 Task: Add Mineral Fusion Sunset Peak Nail Polish to the cart.
Action: Mouse moved to (312, 153)
Screenshot: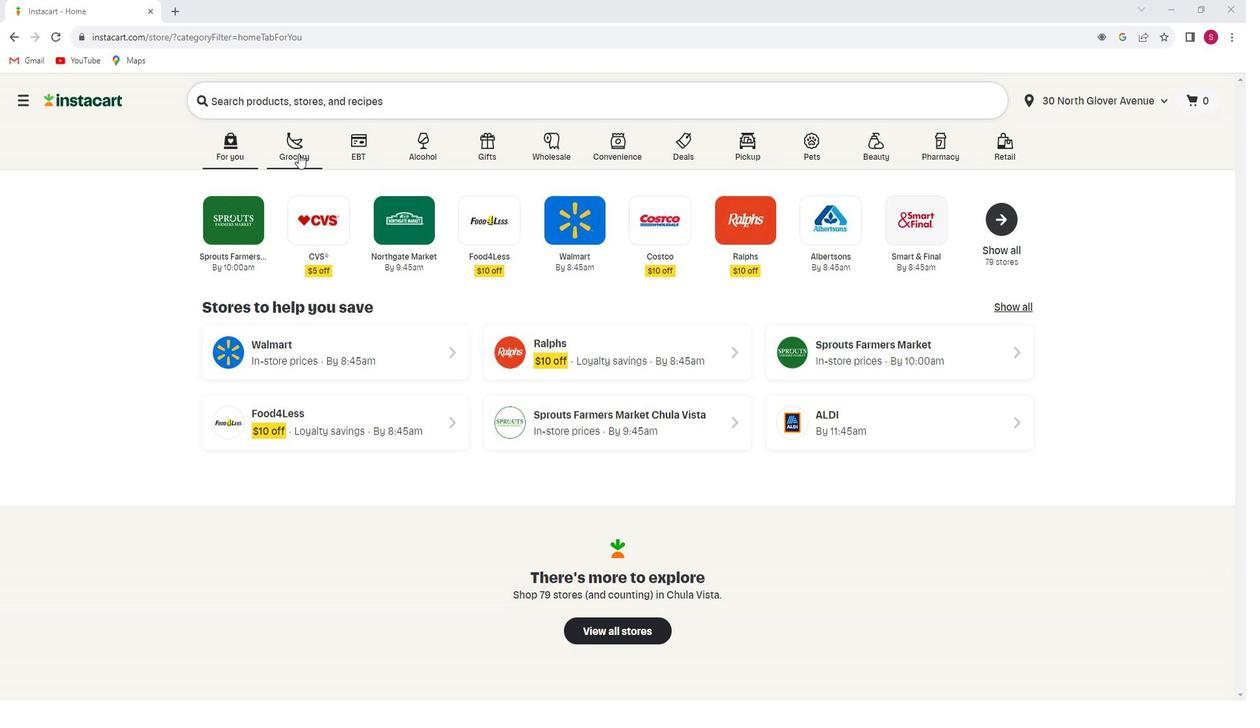 
Action: Mouse pressed left at (312, 153)
Screenshot: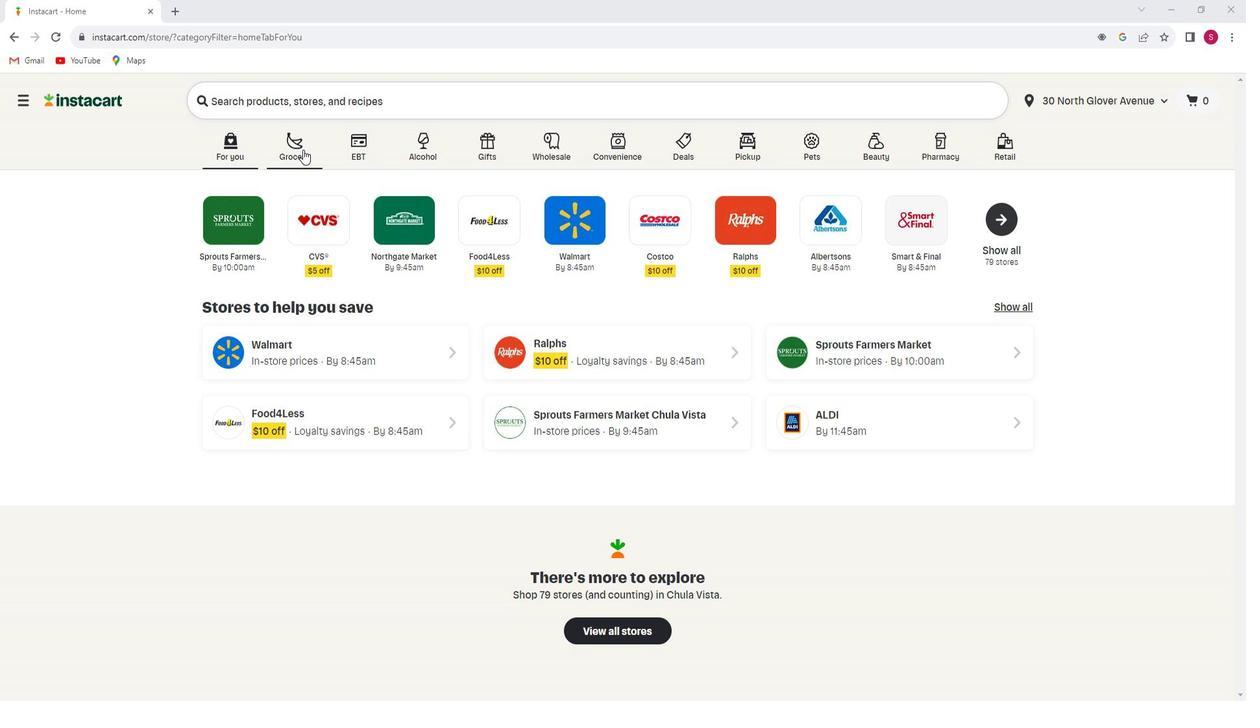 
Action: Mouse moved to (377, 388)
Screenshot: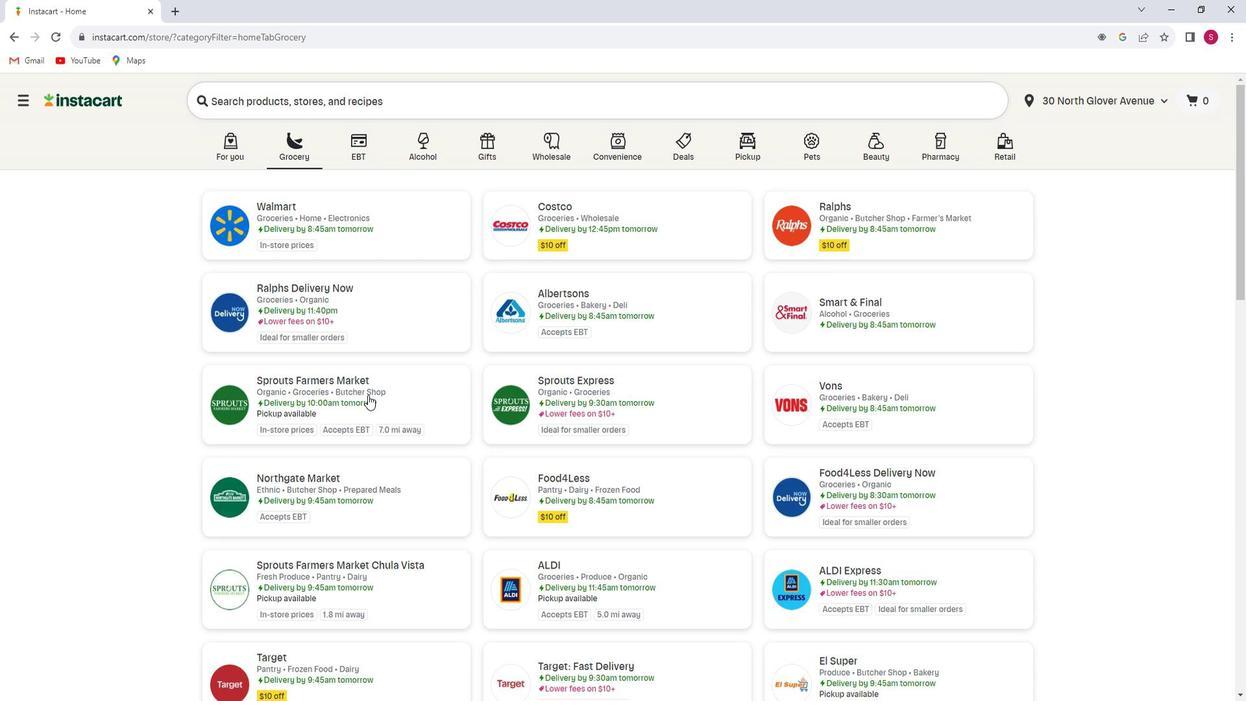 
Action: Mouse pressed left at (377, 388)
Screenshot: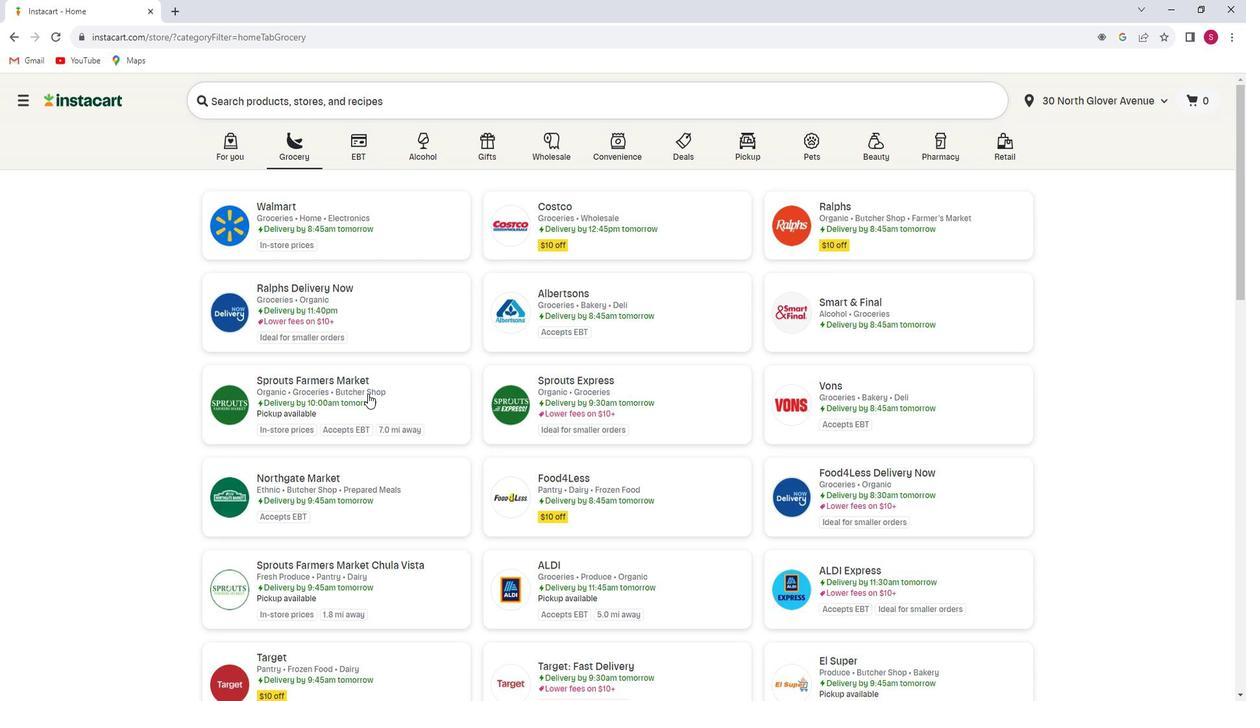 
Action: Mouse moved to (111, 405)
Screenshot: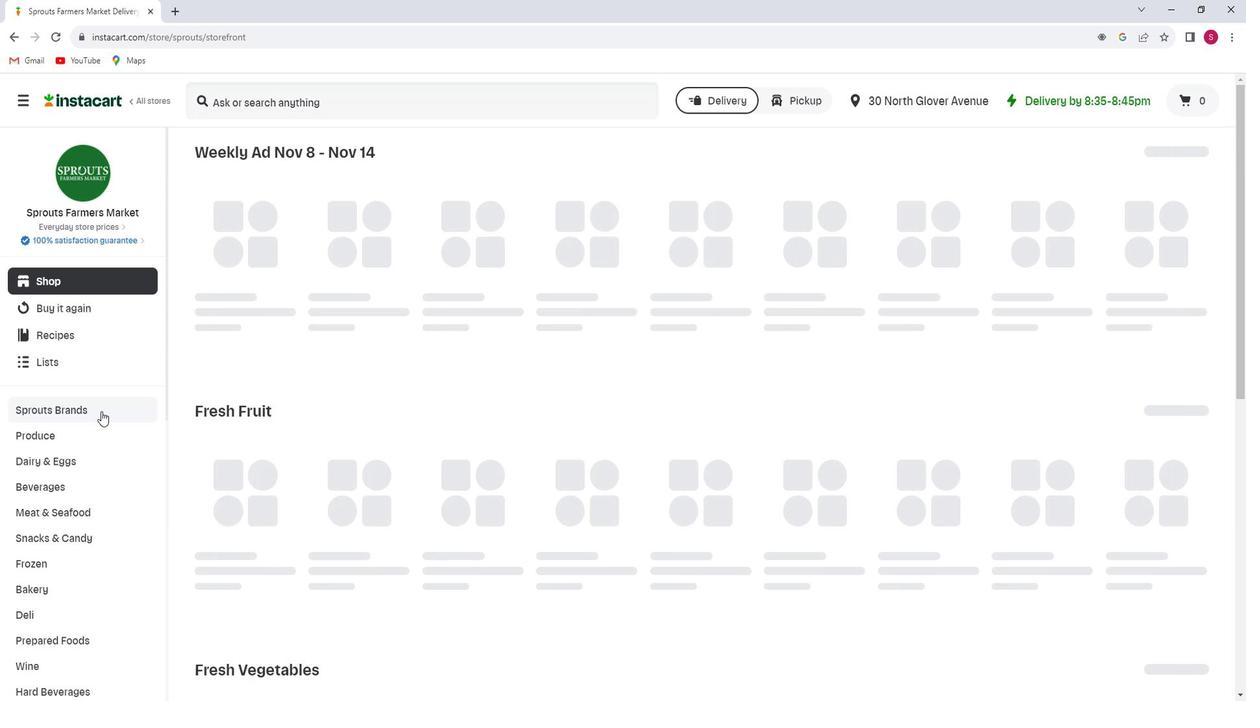 
Action: Mouse scrolled (111, 405) with delta (0, 0)
Screenshot: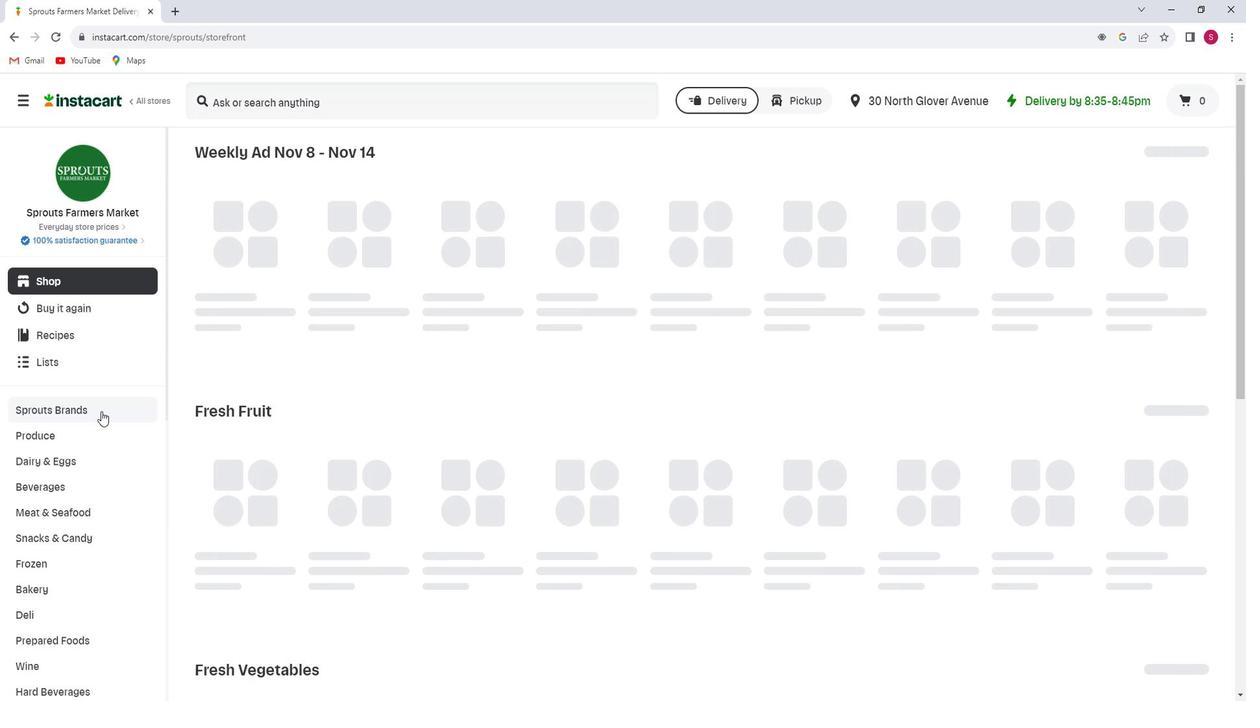 
Action: Mouse scrolled (111, 405) with delta (0, 0)
Screenshot: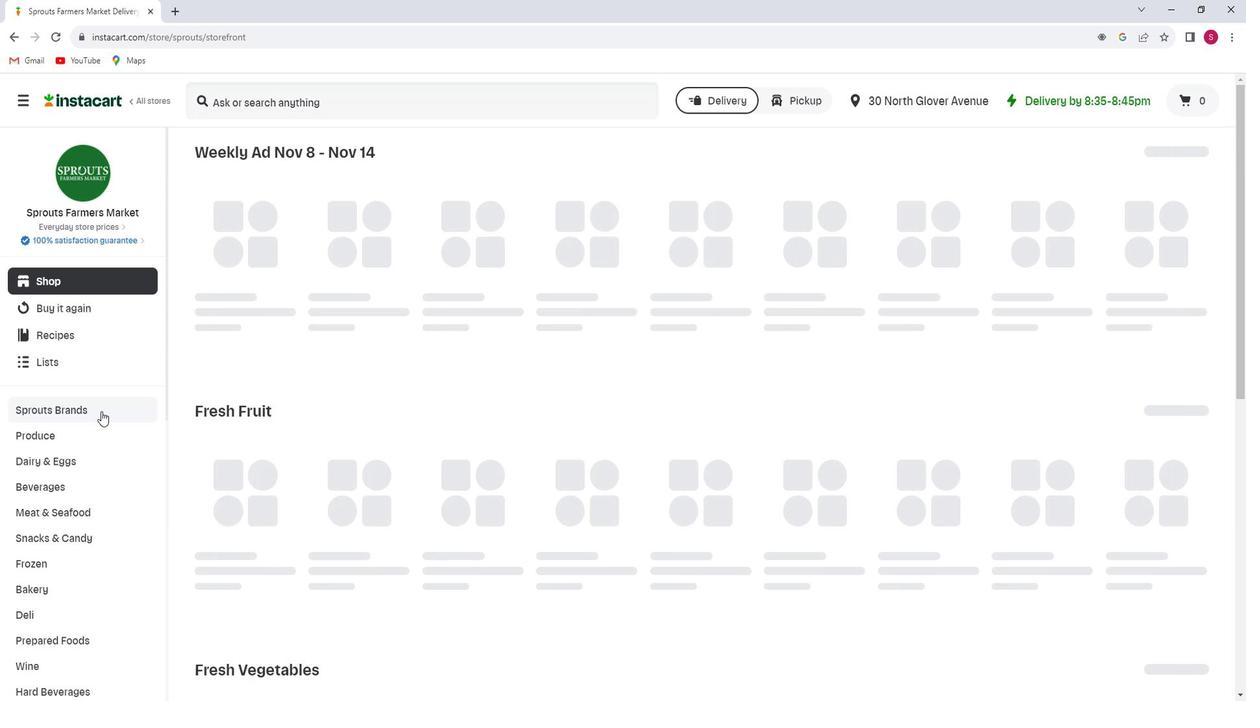 
Action: Mouse scrolled (111, 405) with delta (0, 0)
Screenshot: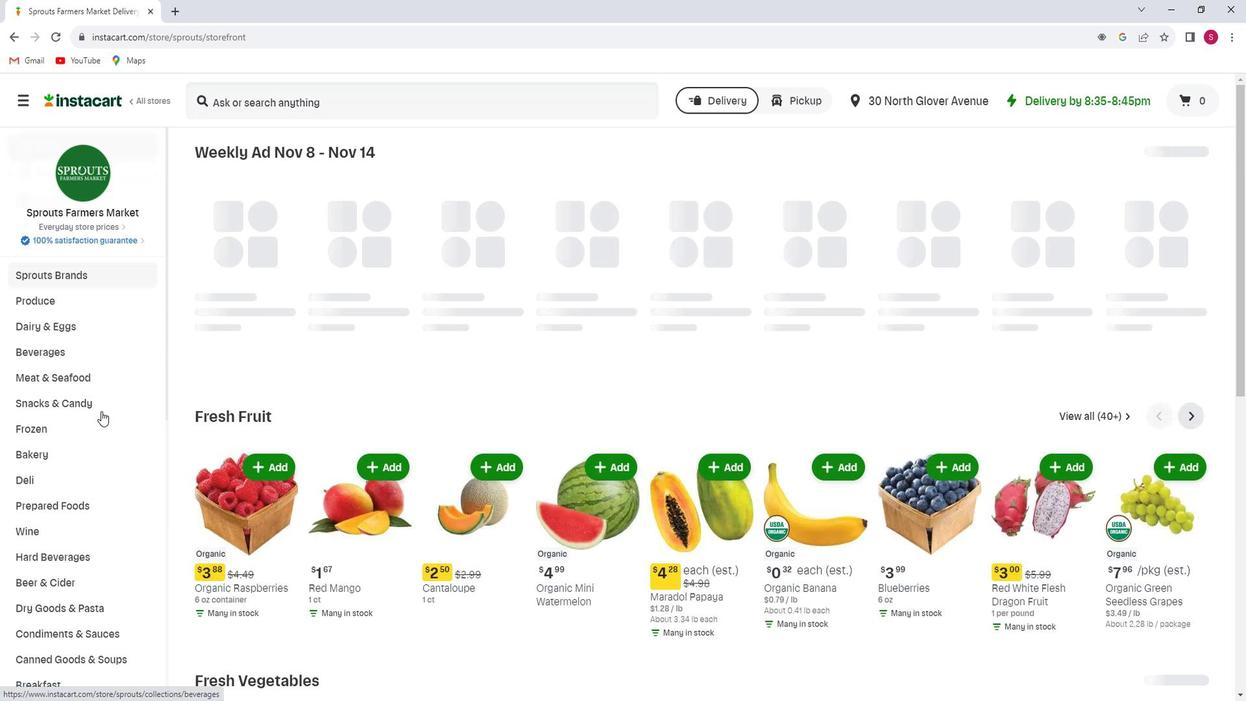 
Action: Mouse scrolled (111, 405) with delta (0, 0)
Screenshot: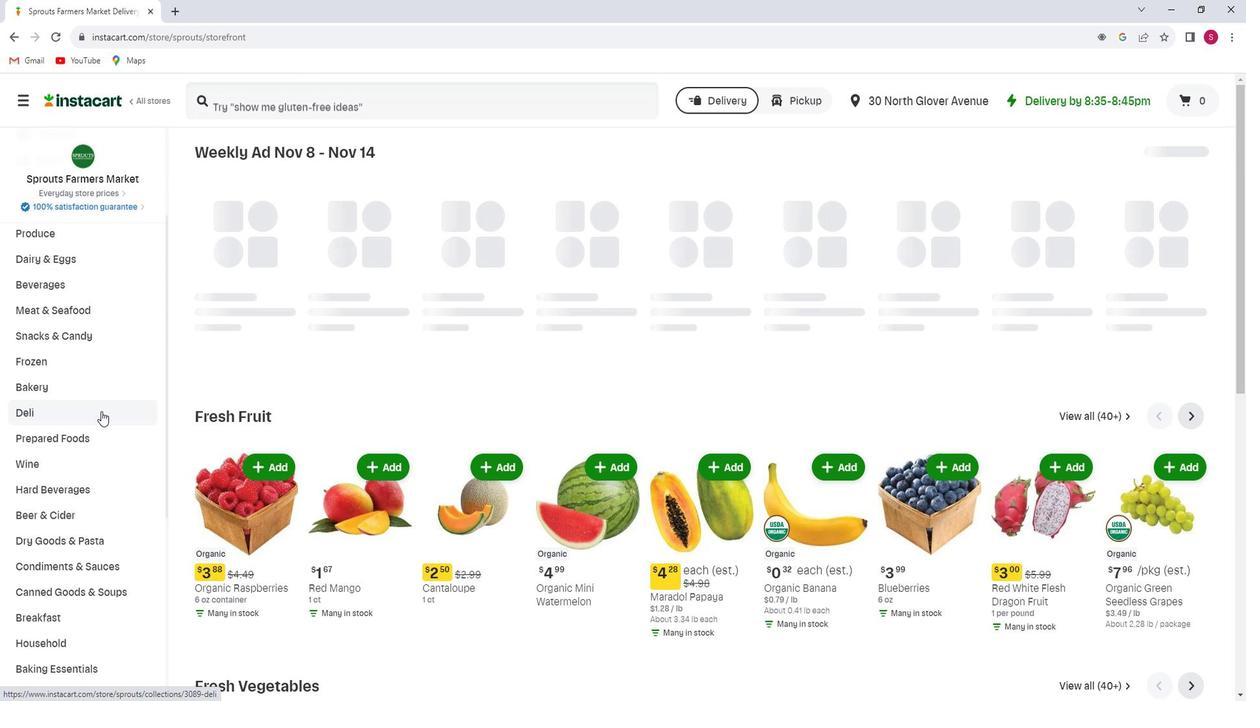 
Action: Mouse scrolled (111, 405) with delta (0, 0)
Screenshot: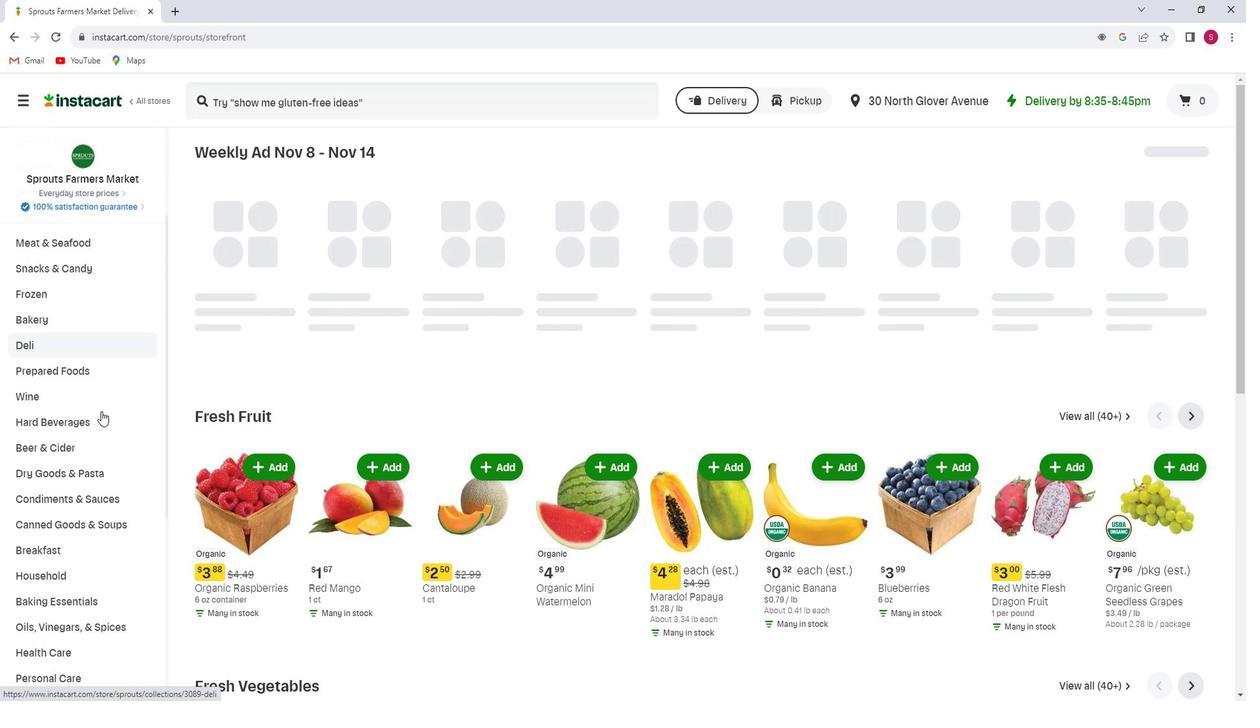 
Action: Mouse scrolled (111, 405) with delta (0, 0)
Screenshot: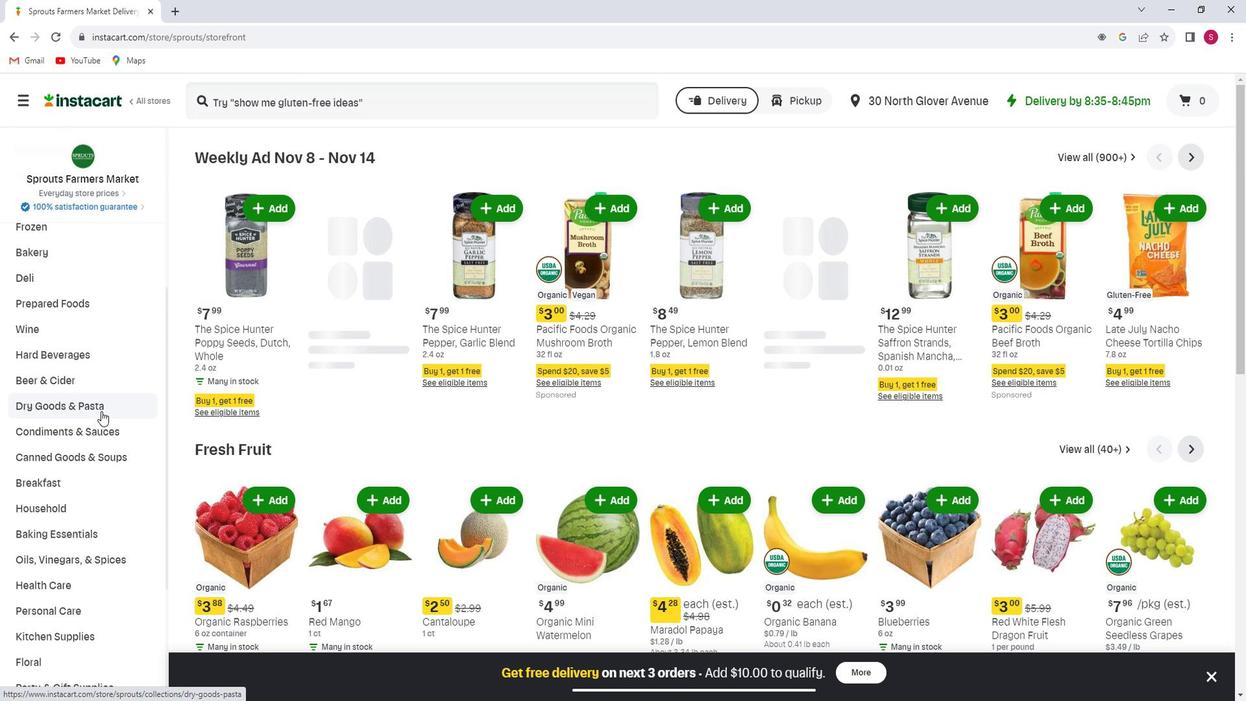 
Action: Mouse scrolled (111, 405) with delta (0, 0)
Screenshot: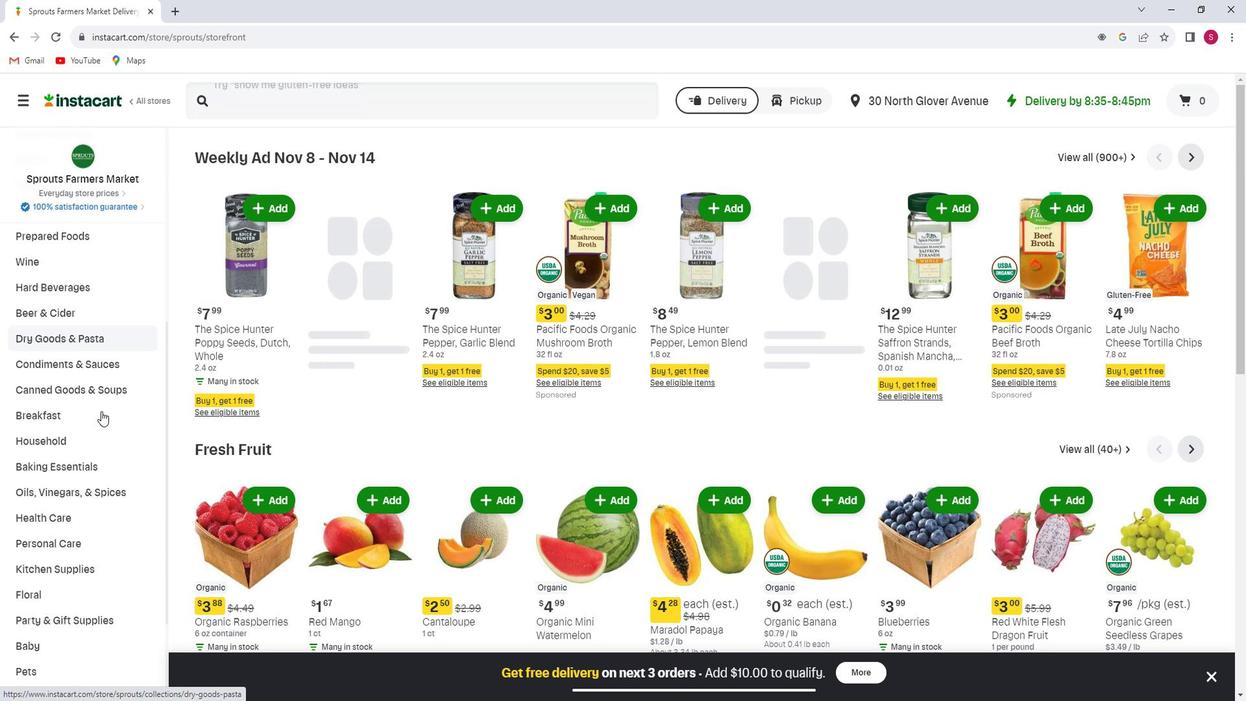 
Action: Mouse moved to (87, 470)
Screenshot: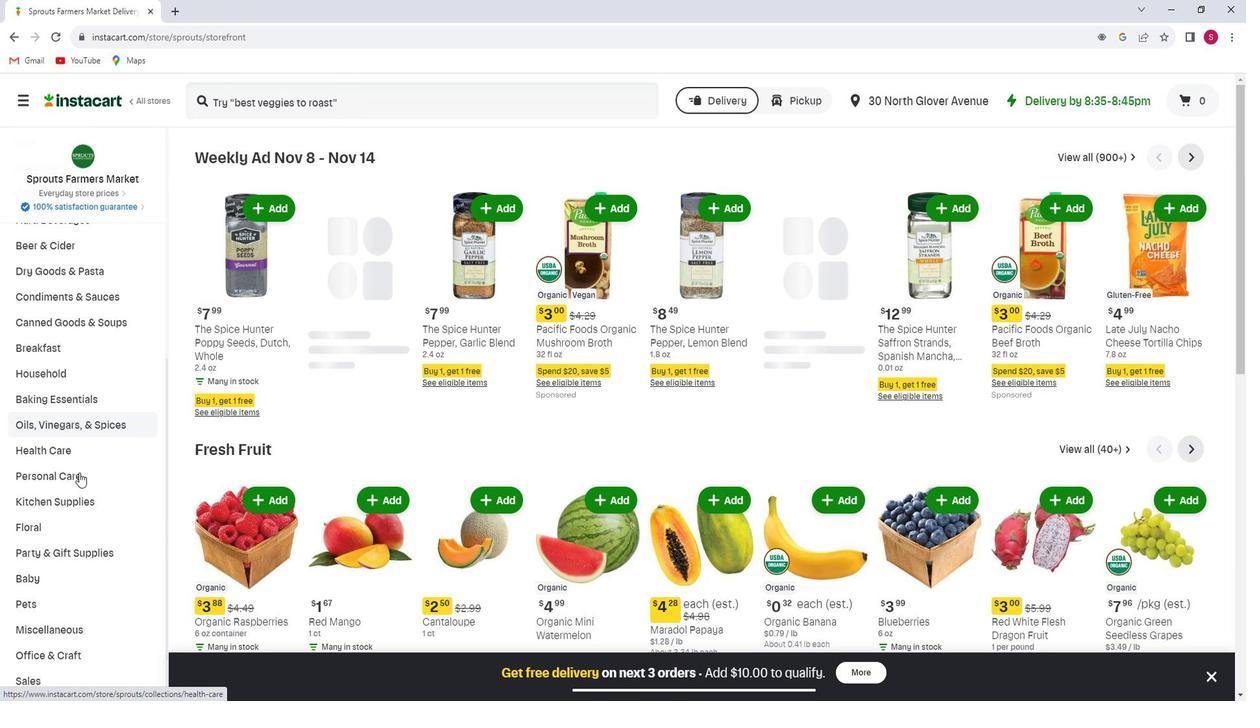 
Action: Mouse pressed left at (87, 470)
Screenshot: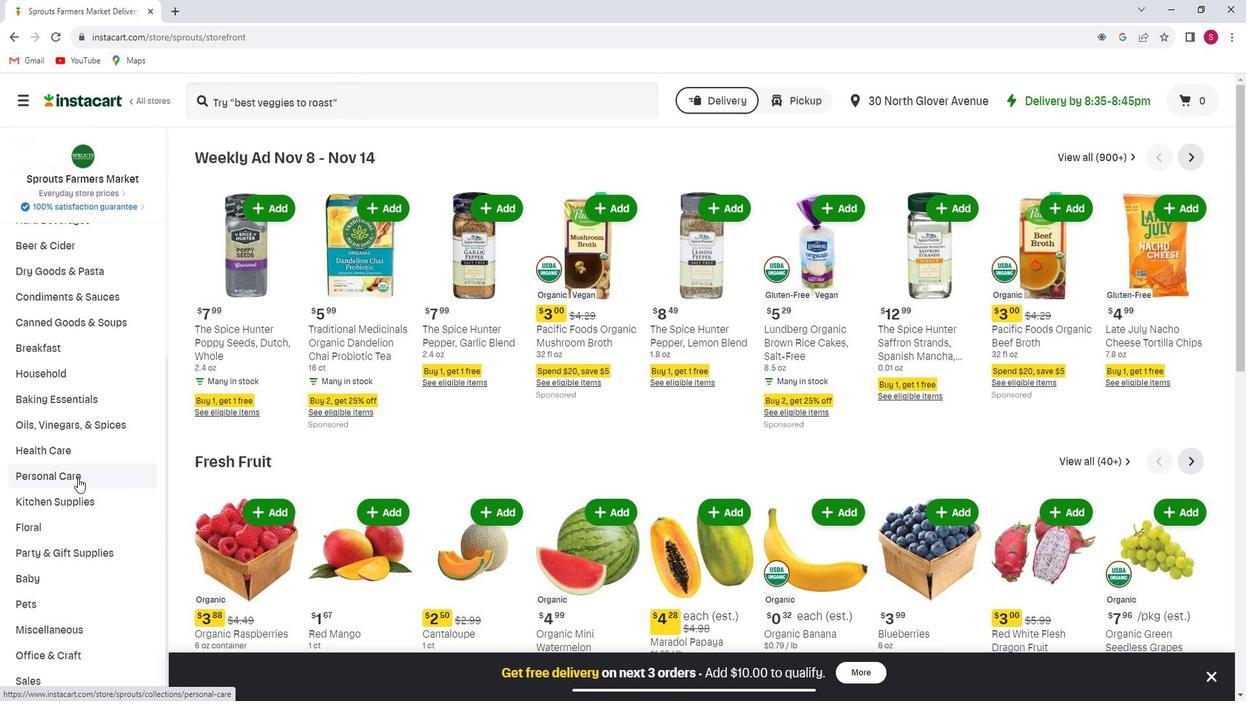 
Action: Mouse moved to (1133, 188)
Screenshot: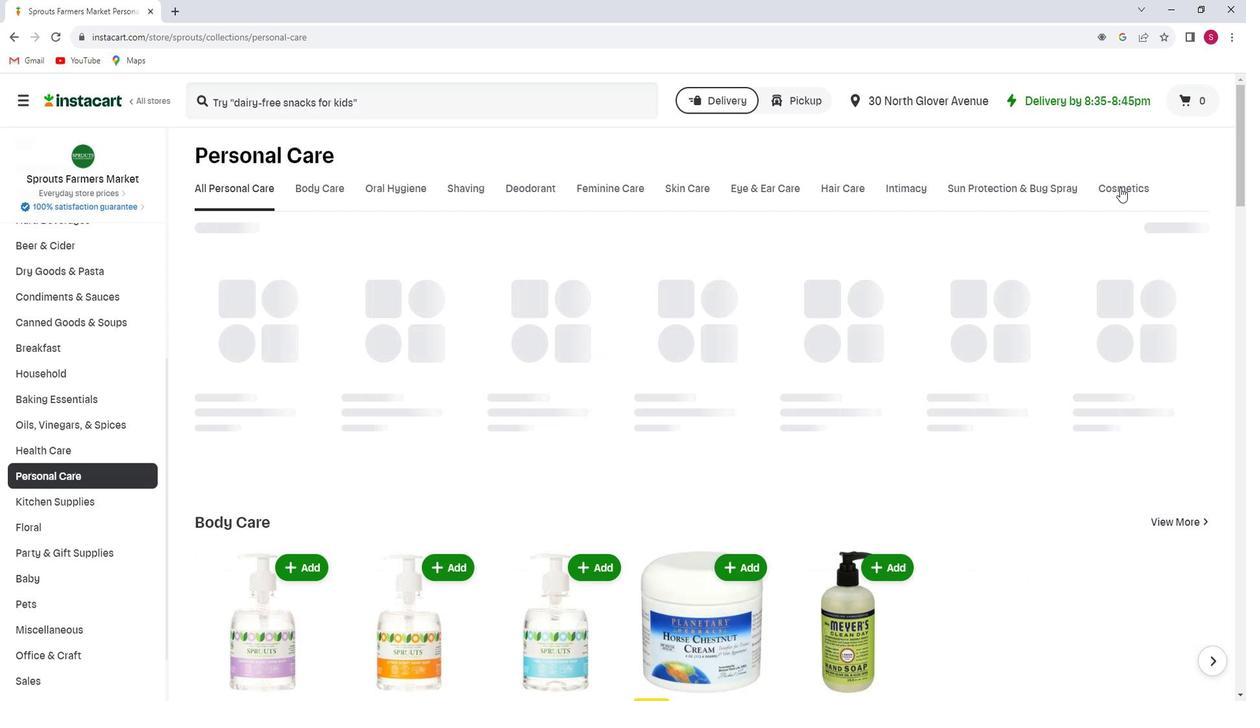 
Action: Mouse pressed left at (1133, 188)
Screenshot: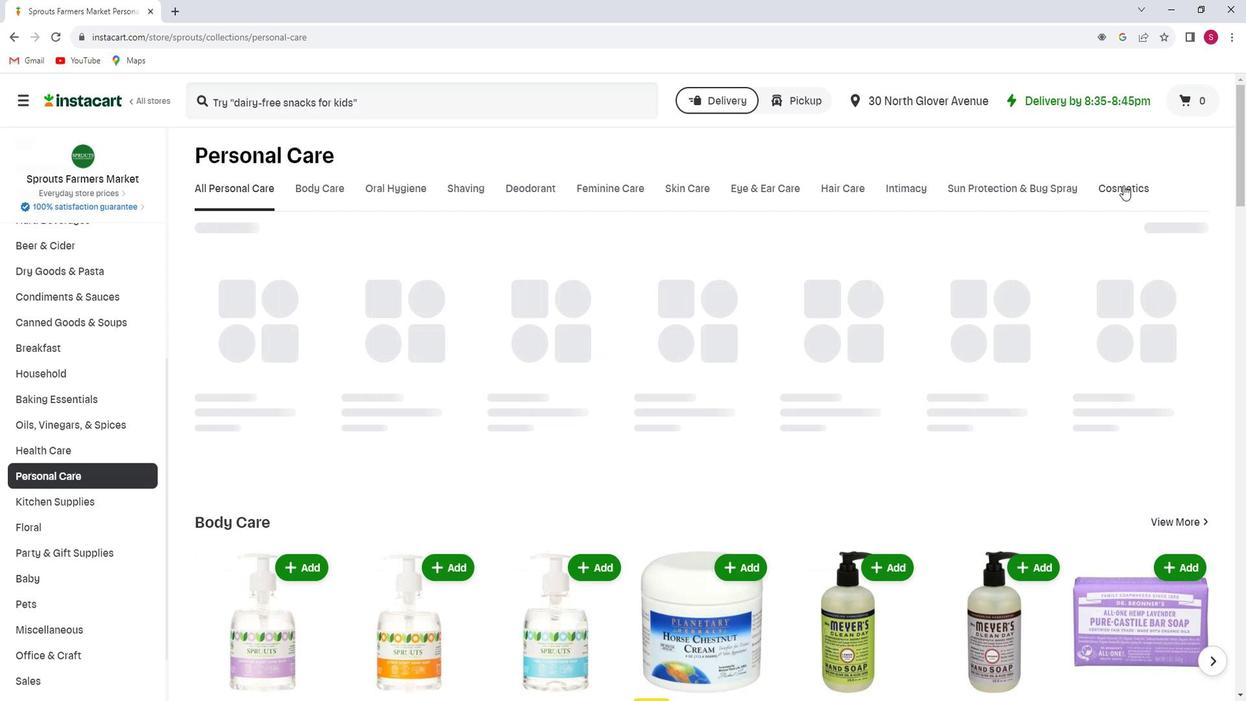 
Action: Mouse moved to (405, 254)
Screenshot: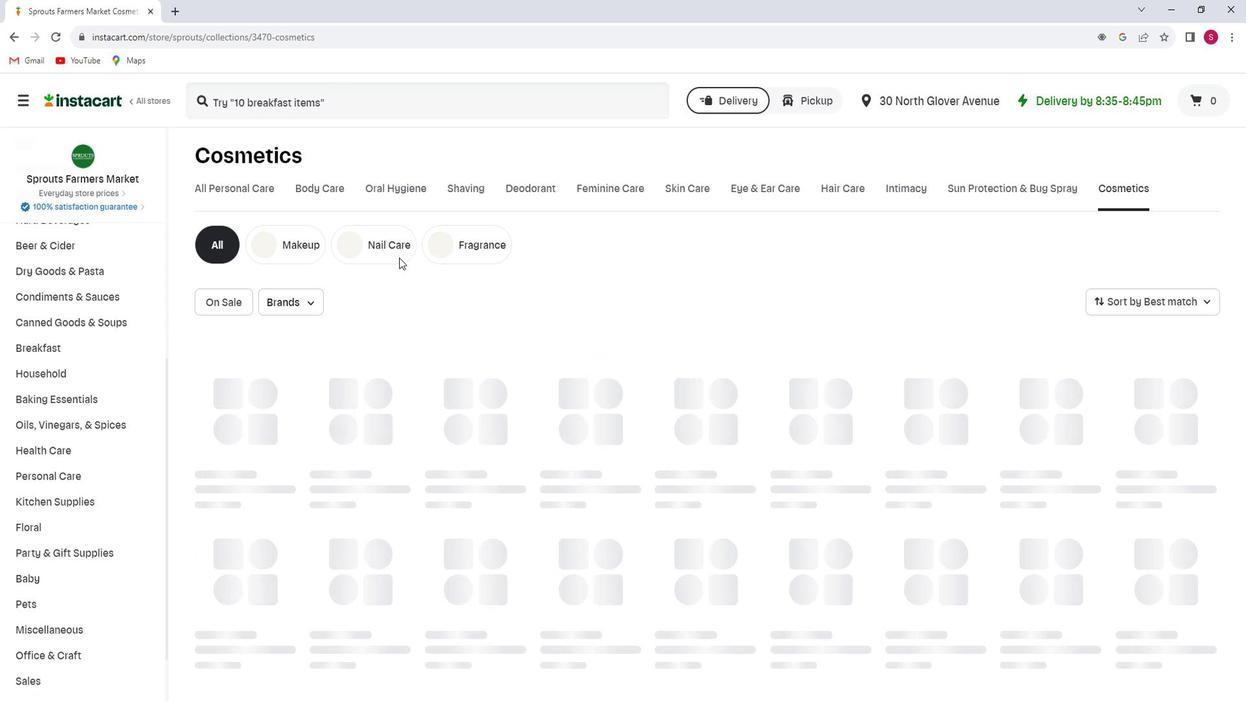 
Action: Mouse pressed left at (405, 254)
Screenshot: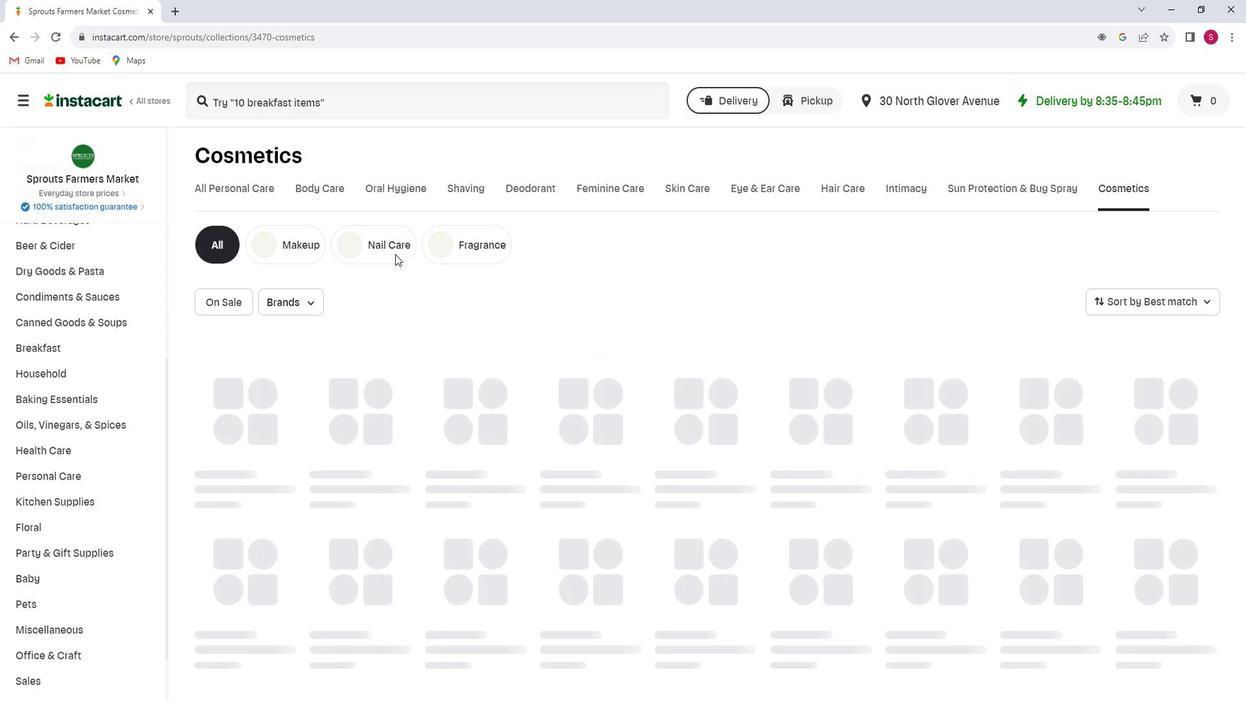 
Action: Mouse moved to (373, 116)
Screenshot: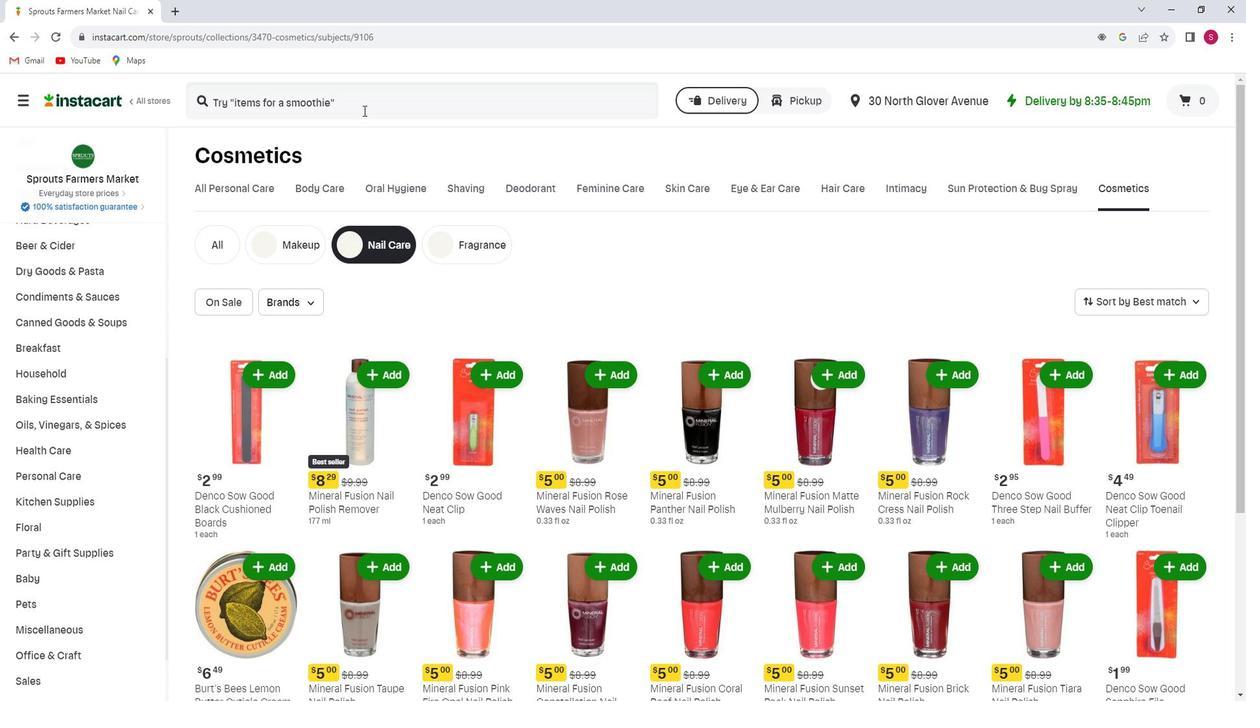 
Action: Mouse pressed left at (373, 116)
Screenshot: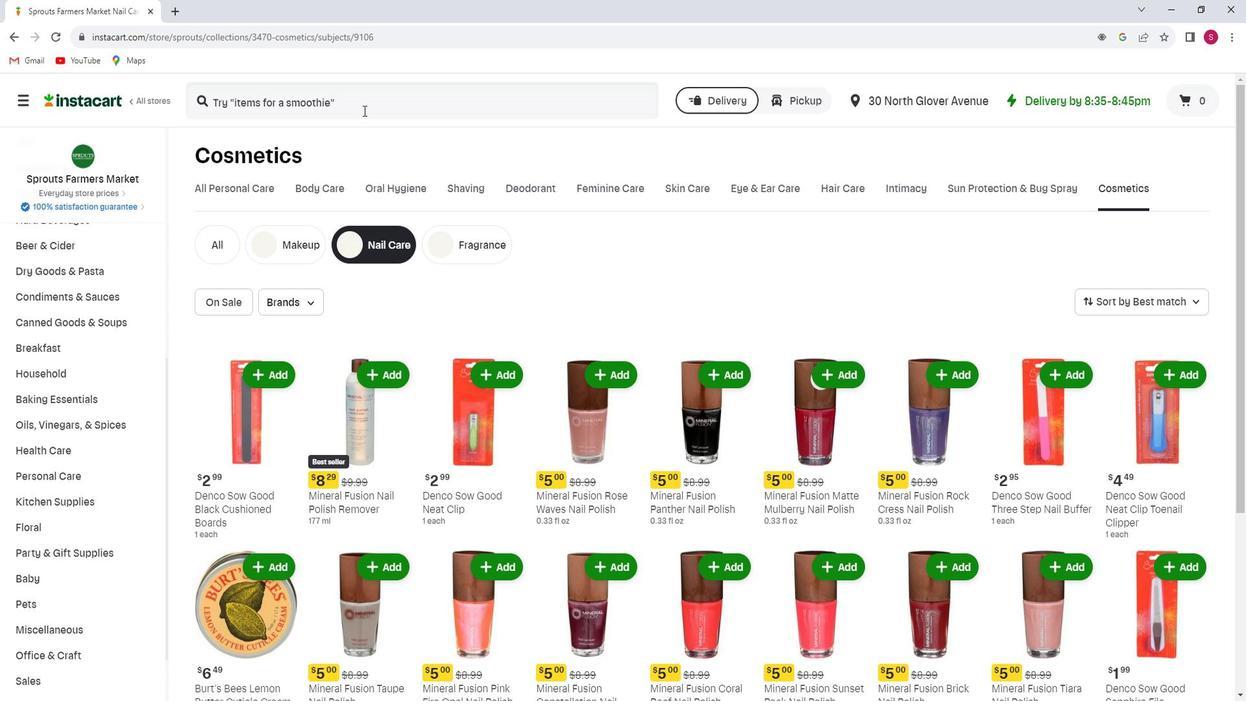 
Action: Key pressed <Key.shift>Mineral<Key.space><Key.shift>Fusion<Key.space><Key.shift>sunset<Key.space><Key.shift>peak<Key.space><Key.shift>Nail<Key.space><Key.shift>polish<Key.enter>
Screenshot: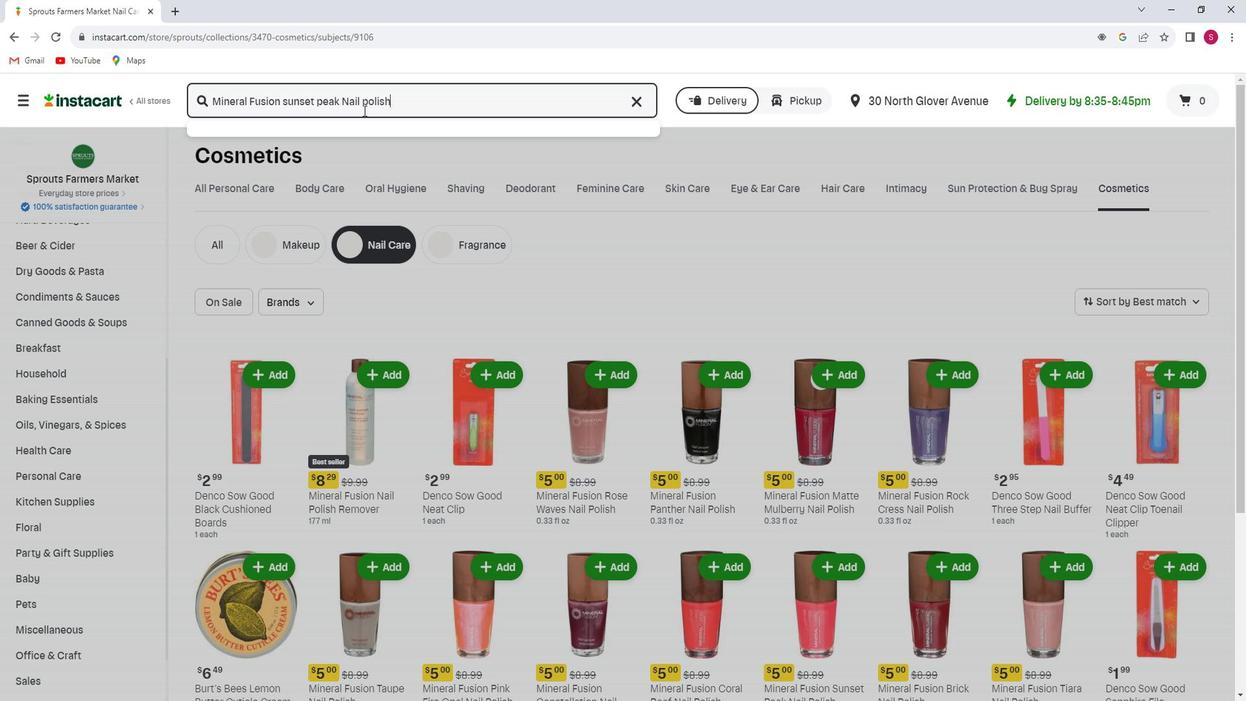 
Action: Mouse moved to (379, 236)
Screenshot: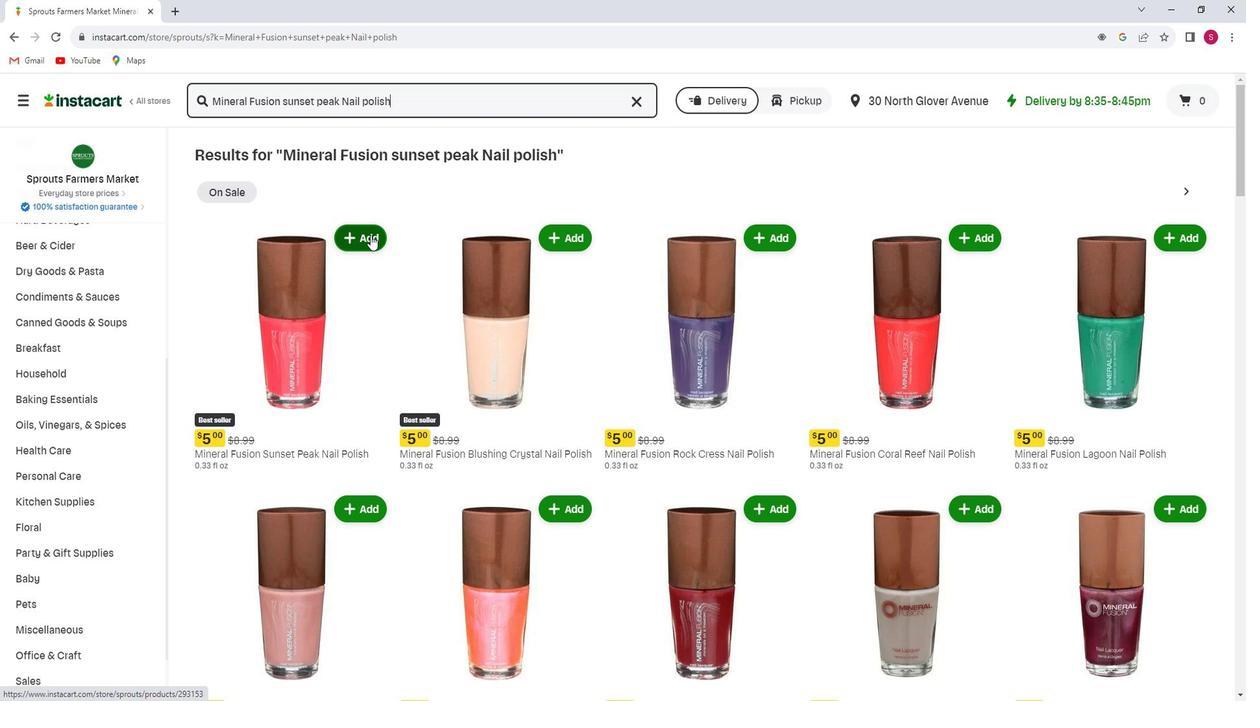 
Action: Mouse pressed left at (379, 236)
Screenshot: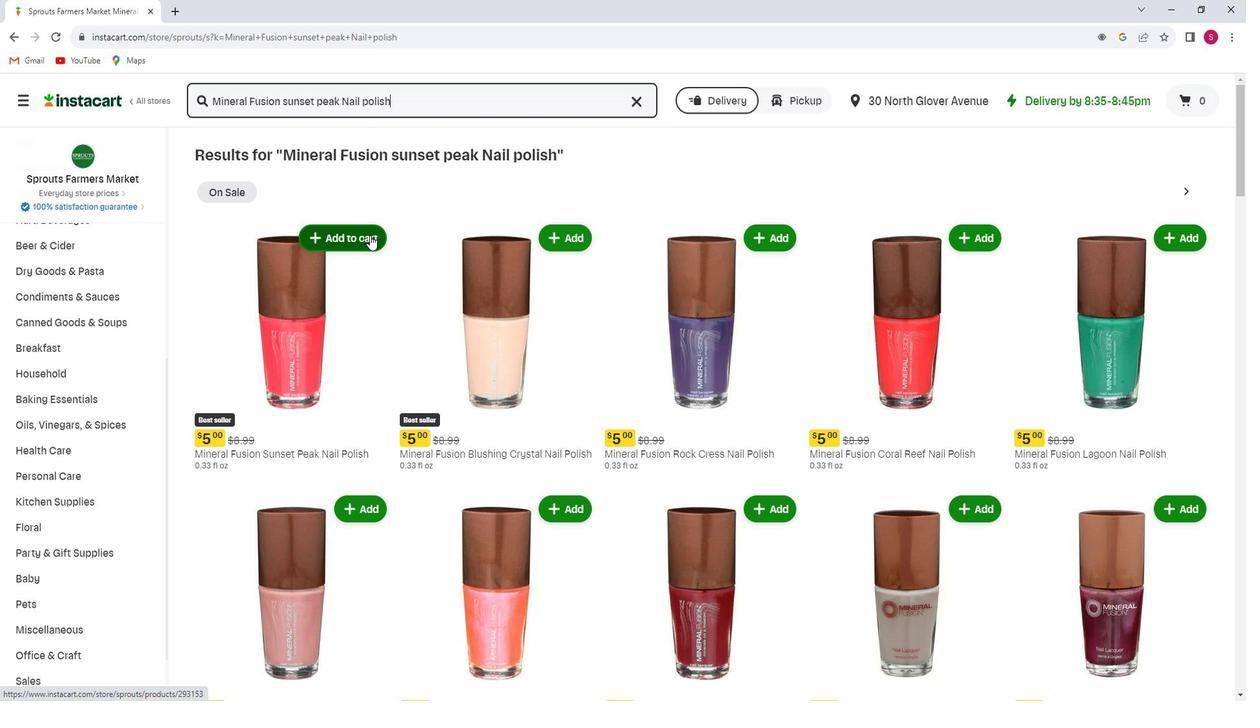 
Action: Mouse moved to (399, 341)
Screenshot: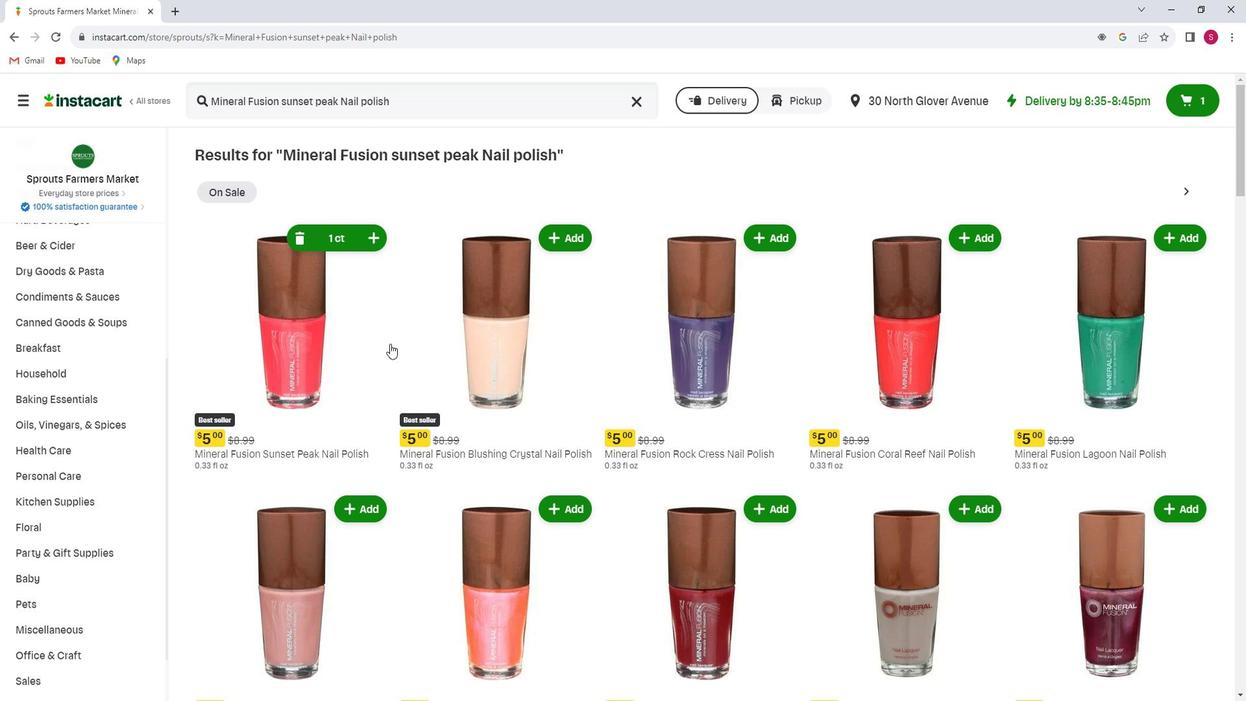 
